 Task: Enable the audio filter "Stereo to mono downmixer" for transcode stream output.
Action: Mouse moved to (110, 10)
Screenshot: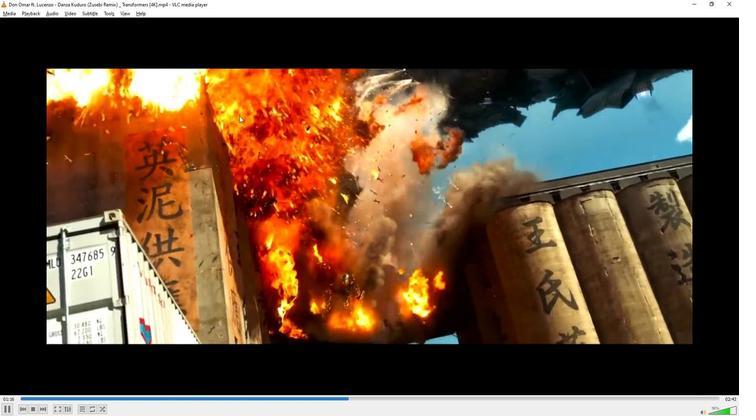 
Action: Mouse pressed left at (110, 10)
Screenshot: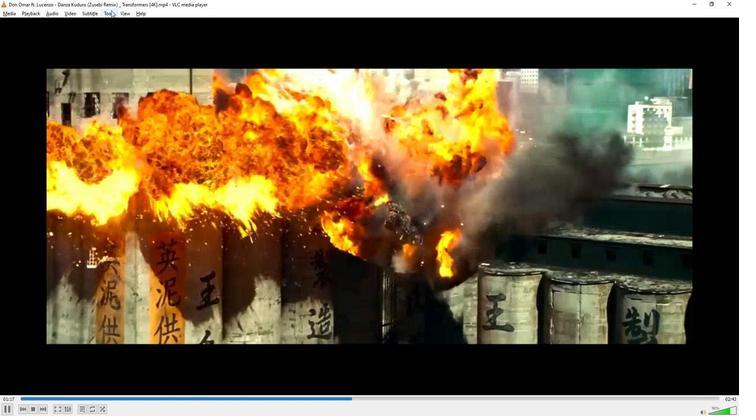 
Action: Mouse moved to (127, 107)
Screenshot: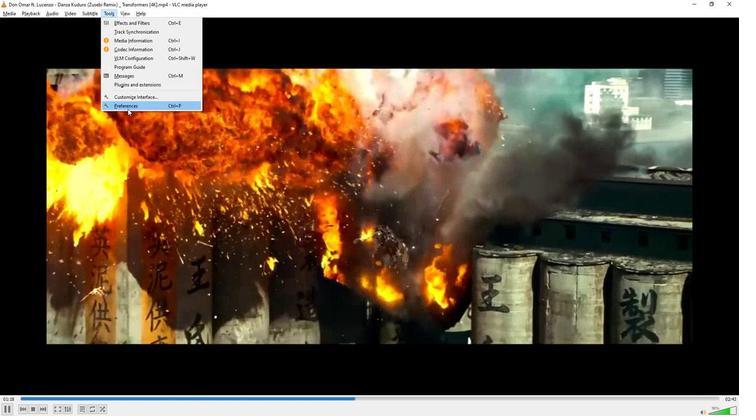 
Action: Mouse pressed left at (127, 107)
Screenshot: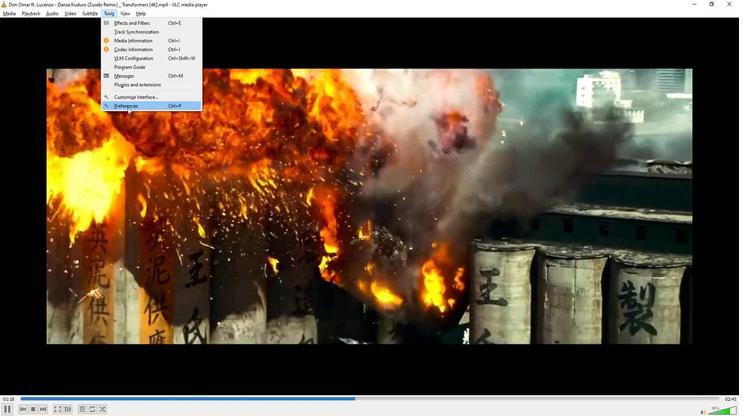 
Action: Mouse moved to (213, 313)
Screenshot: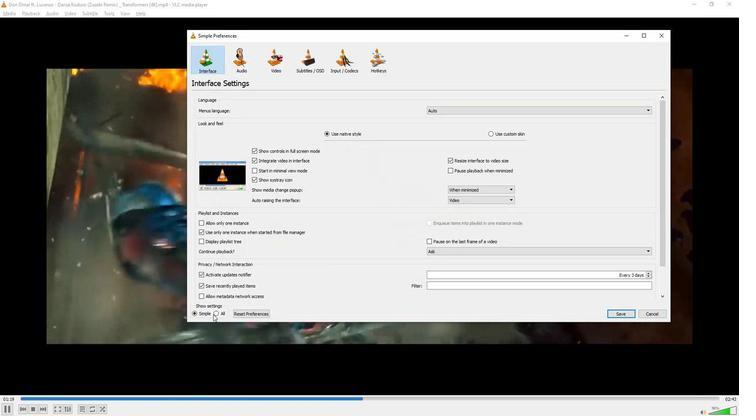 
Action: Mouse pressed left at (213, 313)
Screenshot: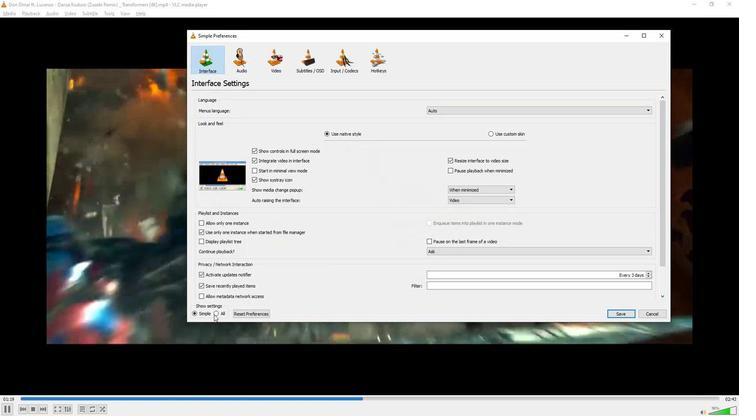 
Action: Mouse moved to (245, 248)
Screenshot: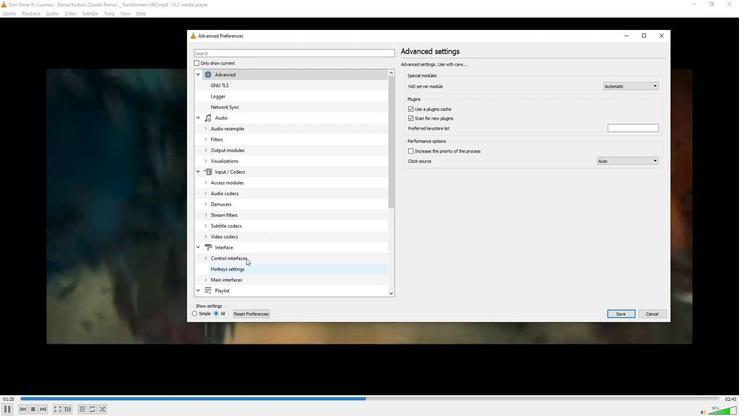 
Action: Mouse scrolled (245, 247) with delta (0, 0)
Screenshot: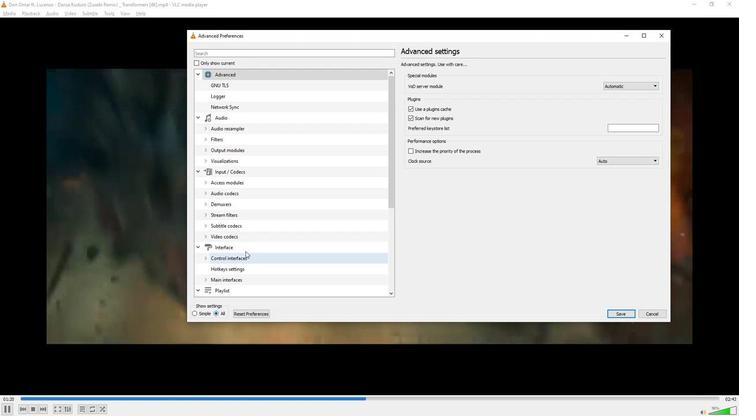 
Action: Mouse scrolled (245, 247) with delta (0, 0)
Screenshot: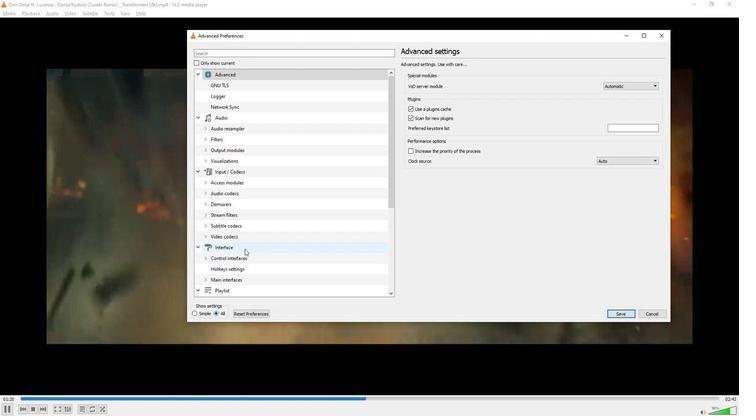 
Action: Mouse scrolled (245, 247) with delta (0, 0)
Screenshot: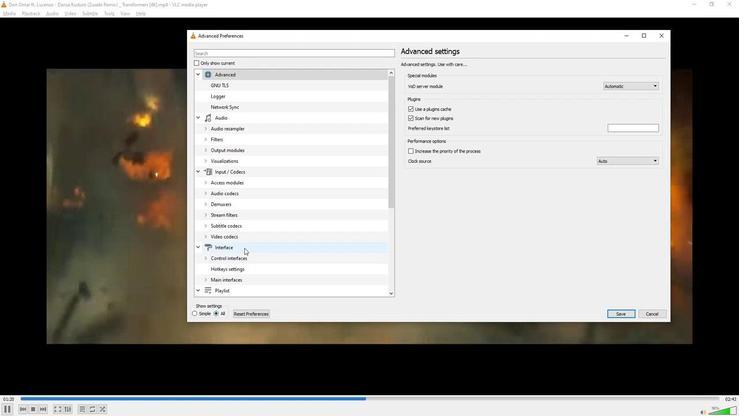 
Action: Mouse moved to (245, 247)
Screenshot: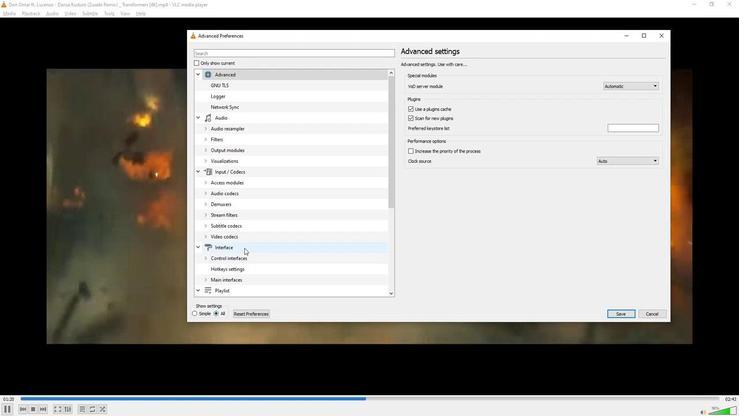 
Action: Mouse scrolled (245, 246) with delta (0, 0)
Screenshot: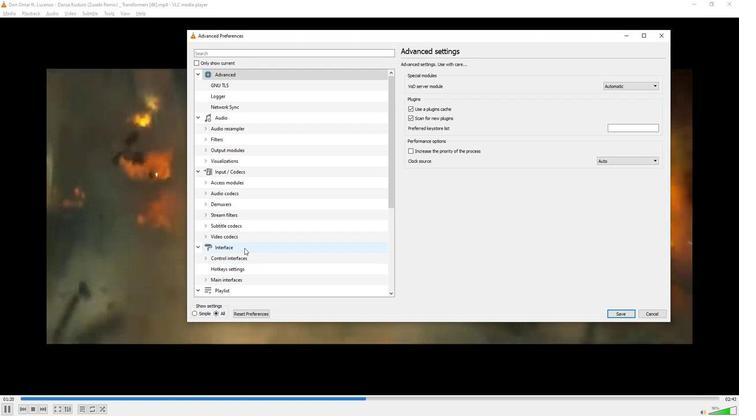 
Action: Mouse scrolled (245, 246) with delta (0, 0)
Screenshot: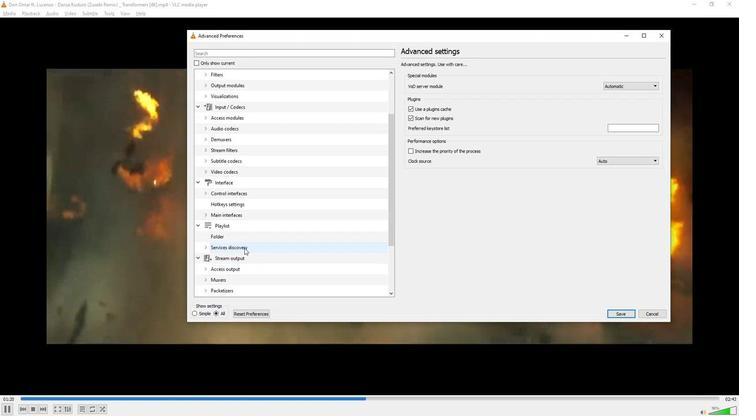 
Action: Mouse scrolled (245, 246) with delta (0, 0)
Screenshot: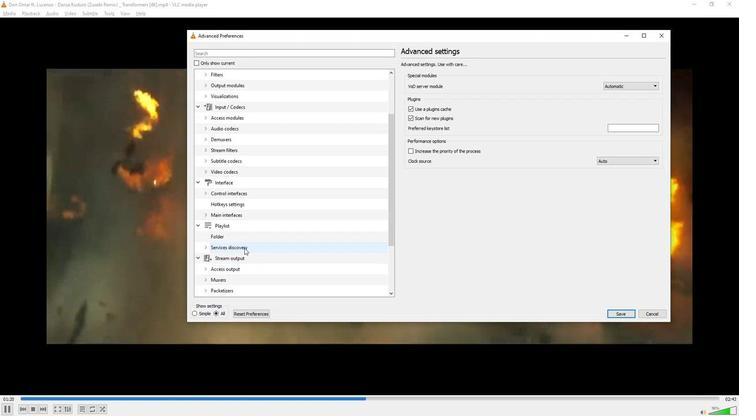 
Action: Mouse scrolled (245, 246) with delta (0, 0)
Screenshot: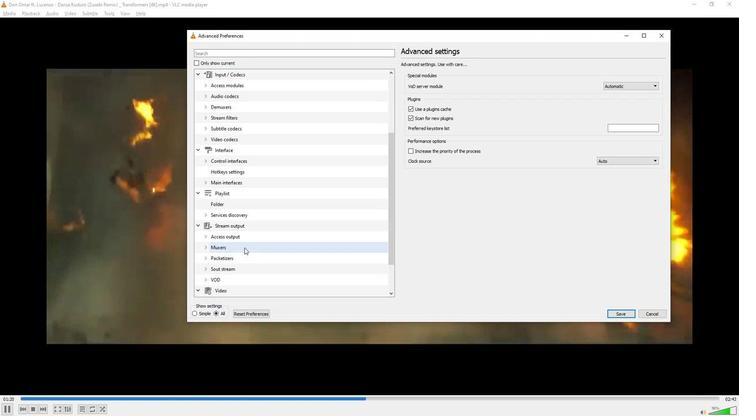 
Action: Mouse scrolled (245, 246) with delta (0, 0)
Screenshot: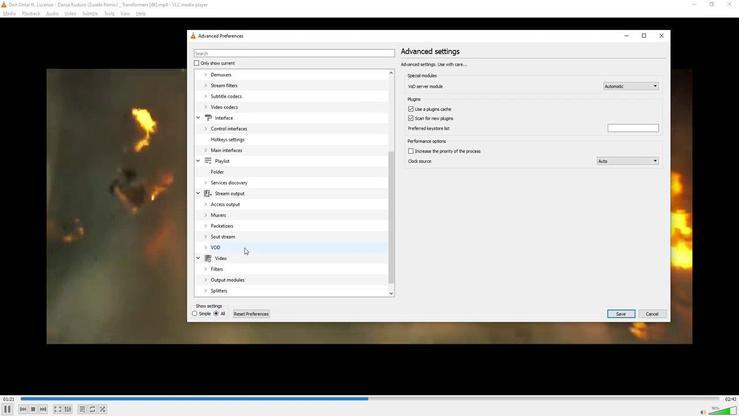 
Action: Mouse moved to (207, 227)
Screenshot: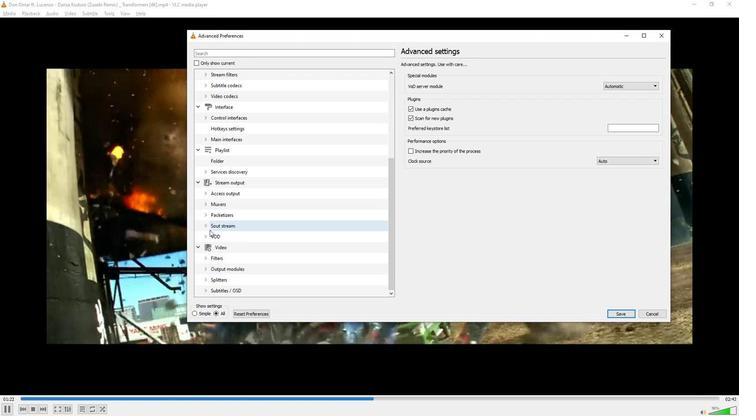 
Action: Mouse pressed left at (207, 227)
Screenshot: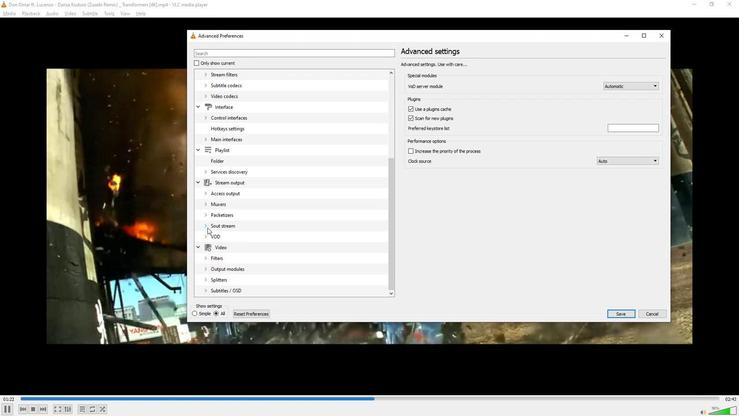 
Action: Mouse moved to (238, 245)
Screenshot: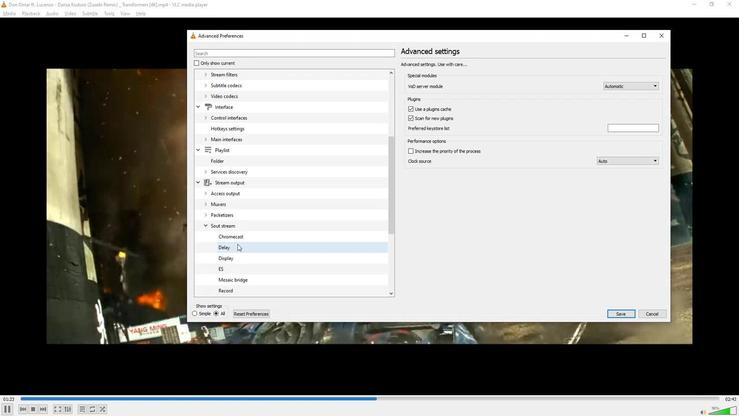 
Action: Mouse scrolled (238, 244) with delta (0, 0)
Screenshot: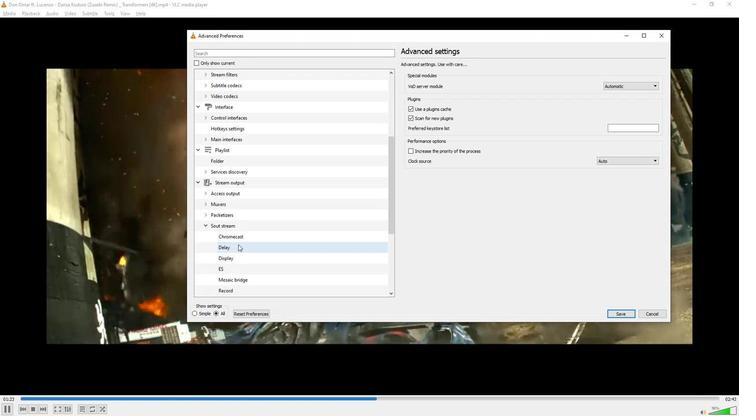
Action: Mouse moved to (238, 245)
Screenshot: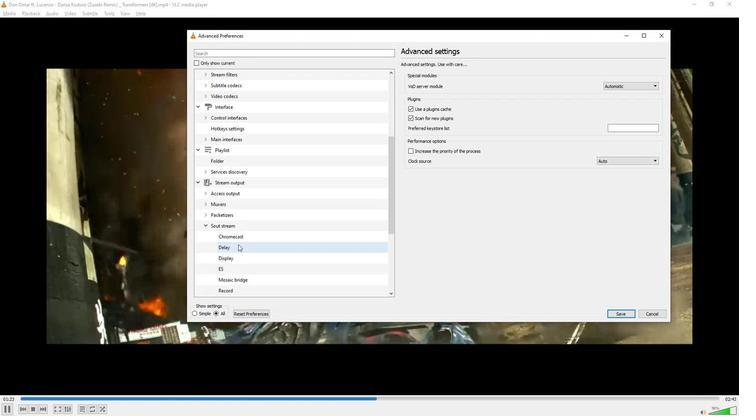 
Action: Mouse scrolled (238, 244) with delta (0, 0)
Screenshot: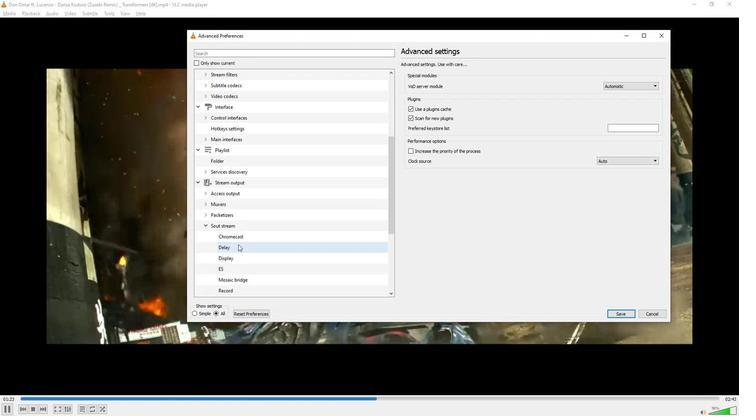 
Action: Mouse scrolled (238, 244) with delta (0, 0)
Screenshot: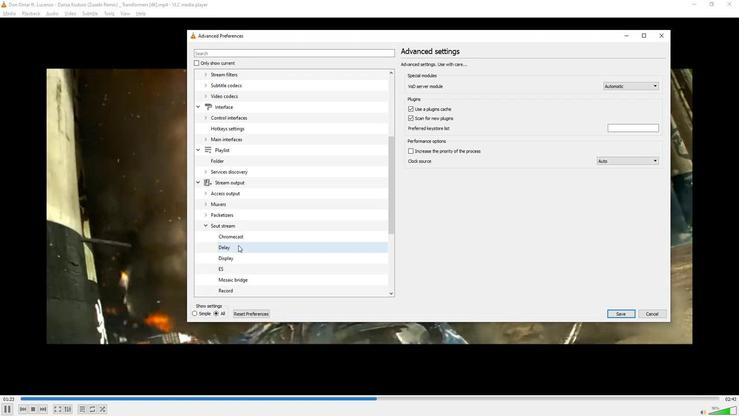 
Action: Mouse moved to (238, 245)
Screenshot: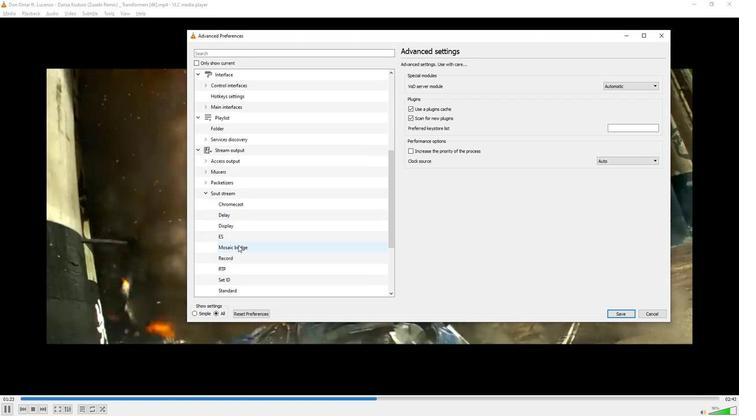 
Action: Mouse scrolled (238, 245) with delta (0, 0)
Screenshot: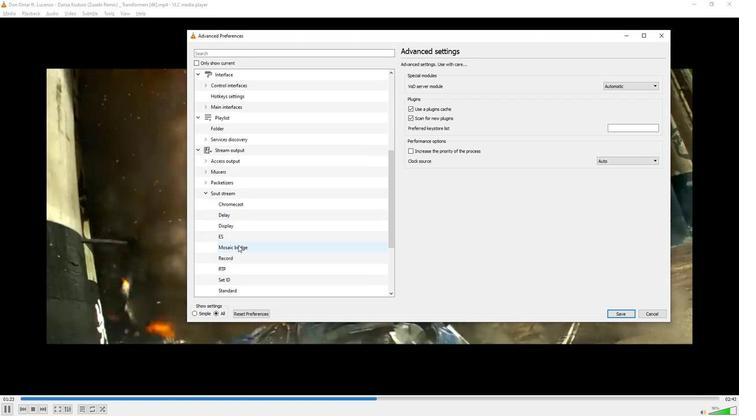 
Action: Mouse scrolled (238, 245) with delta (0, 0)
Screenshot: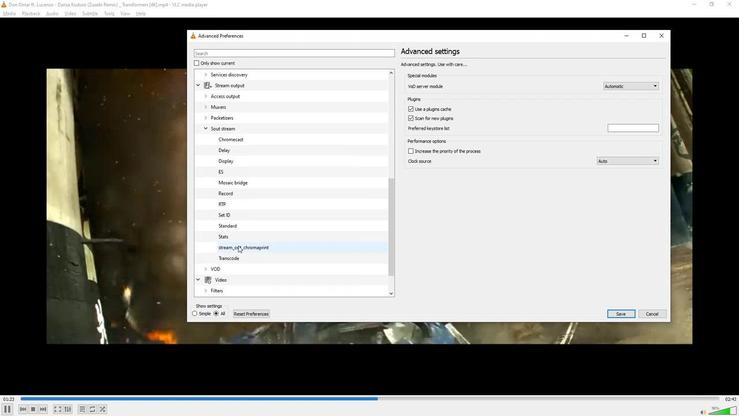 
Action: Mouse scrolled (238, 245) with delta (0, 0)
Screenshot: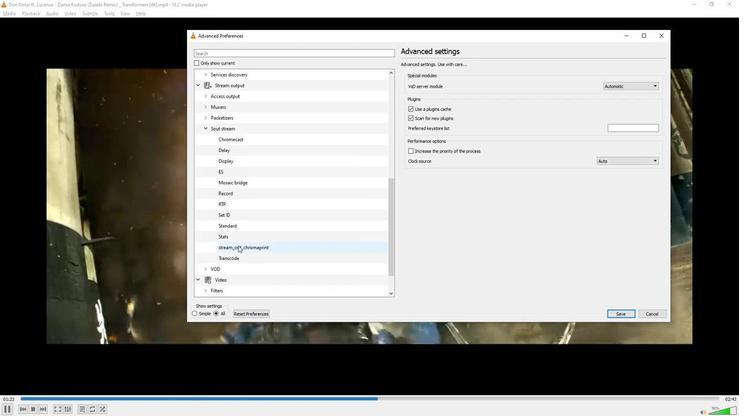 
Action: Mouse moved to (232, 228)
Screenshot: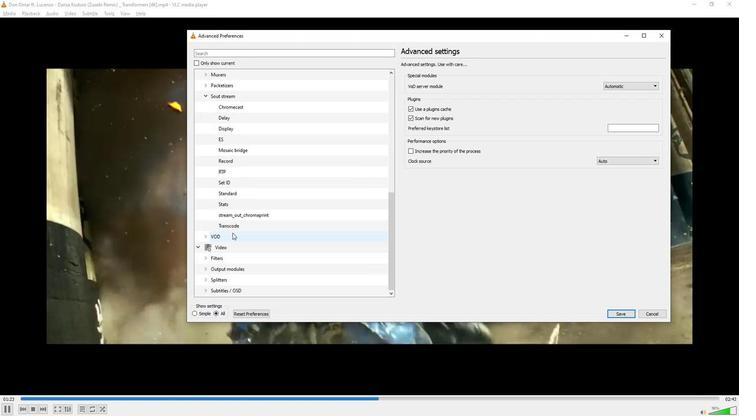 
Action: Mouse pressed left at (232, 228)
Screenshot: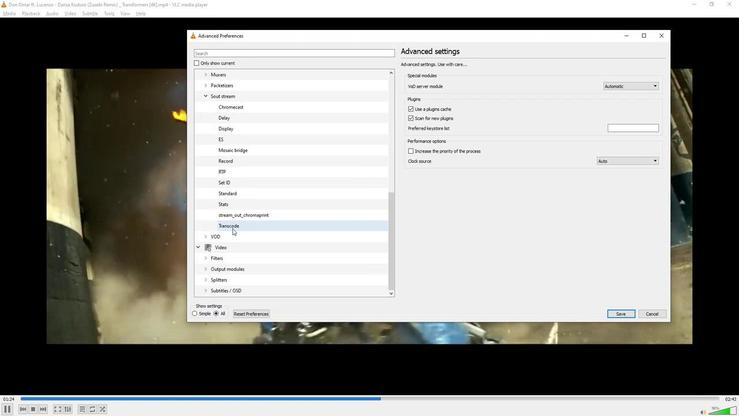 
Action: Mouse moved to (450, 194)
Screenshot: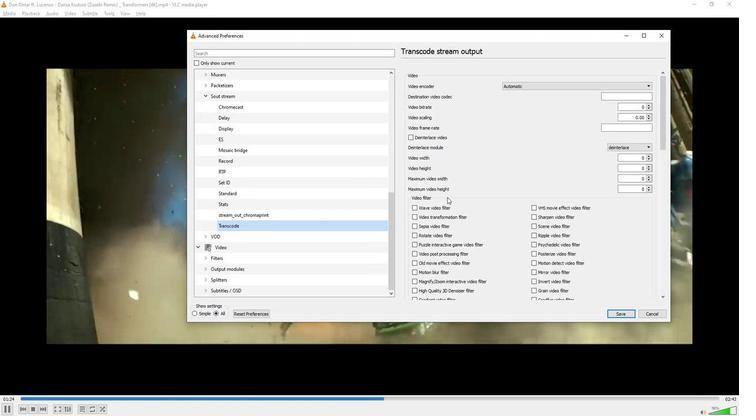 
Action: Mouse scrolled (450, 194) with delta (0, 0)
Screenshot: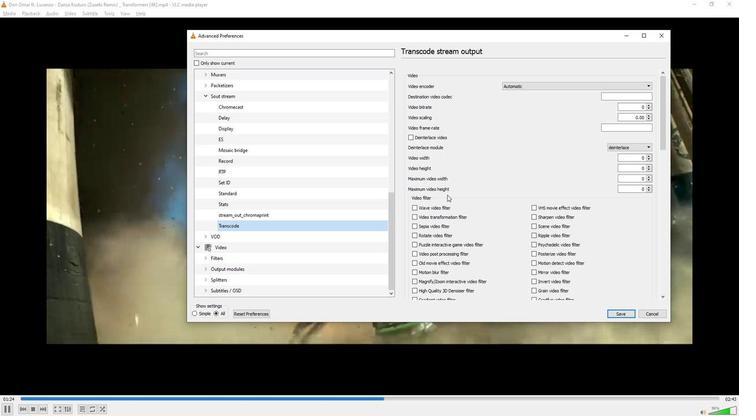 
Action: Mouse scrolled (450, 194) with delta (0, 0)
Screenshot: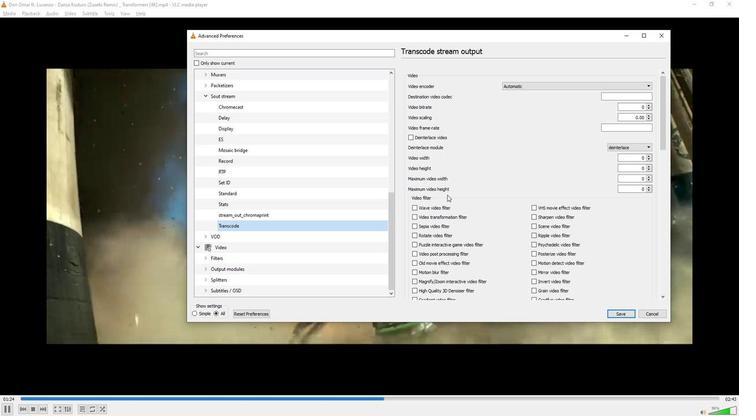 
Action: Mouse scrolled (450, 194) with delta (0, 0)
Screenshot: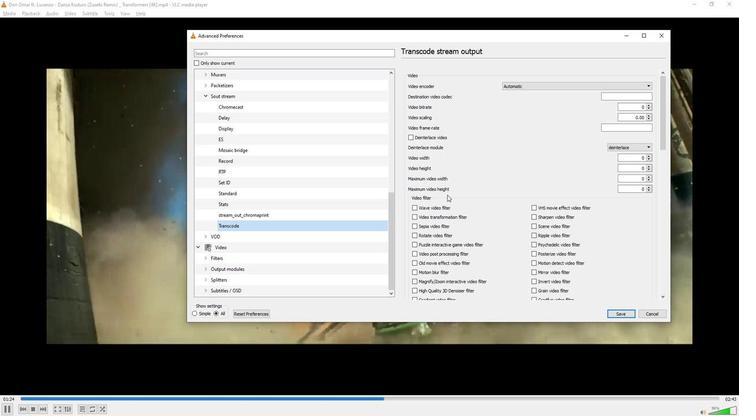 
Action: Mouse scrolled (450, 194) with delta (0, 0)
Screenshot: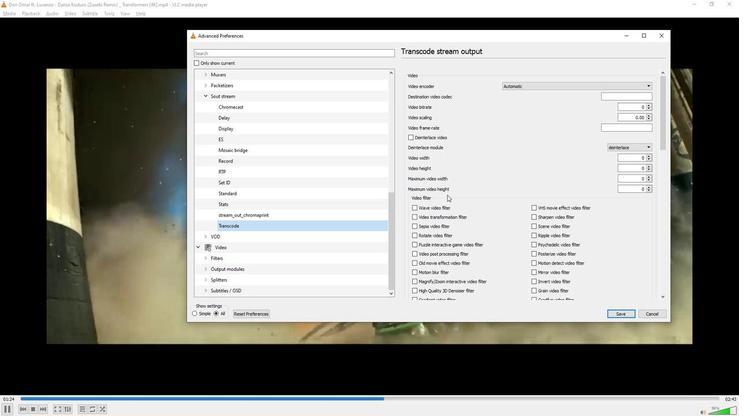 
Action: Mouse scrolled (450, 194) with delta (0, 0)
Screenshot: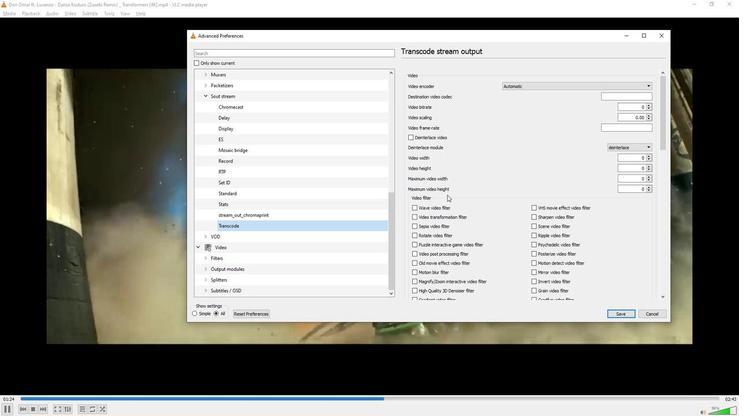 
Action: Mouse scrolled (450, 194) with delta (0, 0)
Screenshot: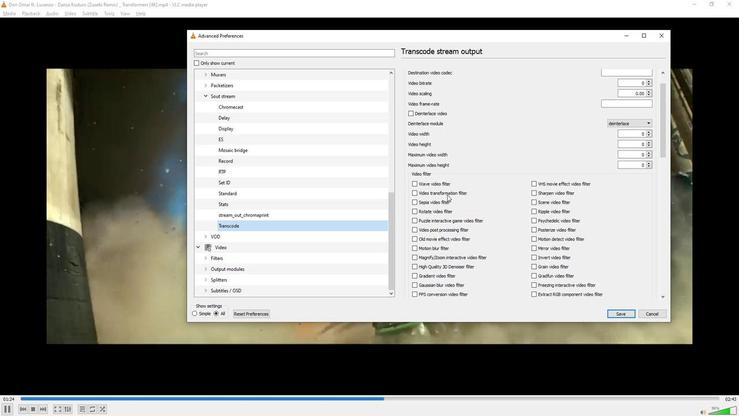 
Action: Mouse scrolled (450, 194) with delta (0, 0)
Screenshot: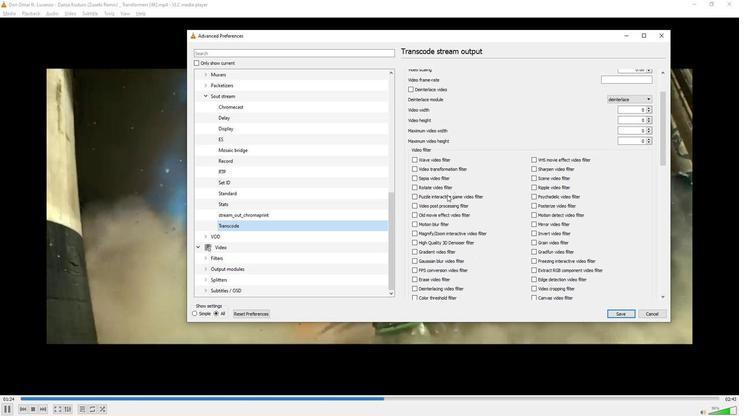 
Action: Mouse scrolled (450, 194) with delta (0, 0)
Screenshot: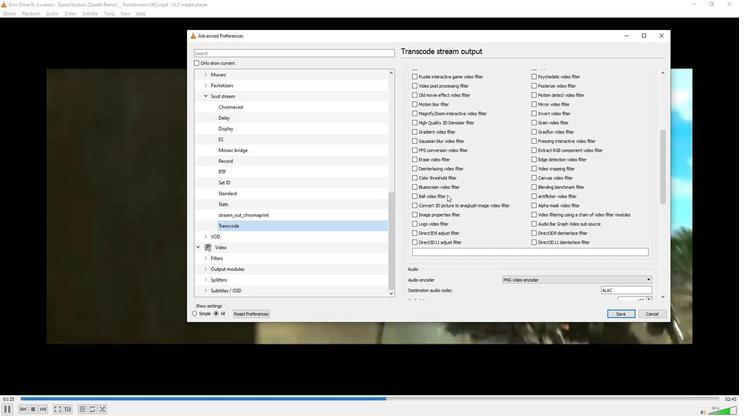 
Action: Mouse scrolled (450, 194) with delta (0, 0)
Screenshot: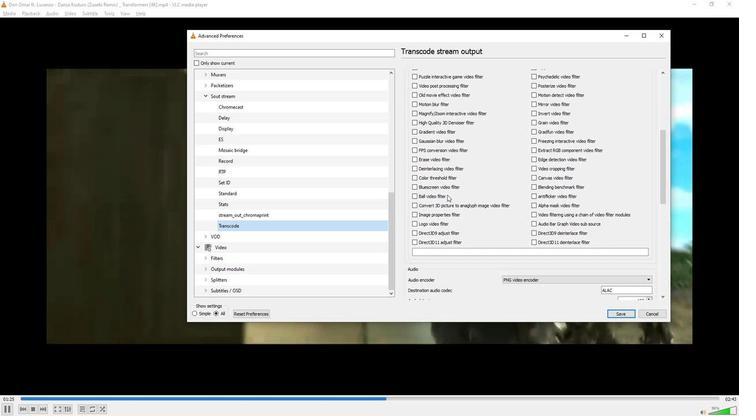 
Action: Mouse scrolled (450, 194) with delta (0, 0)
Screenshot: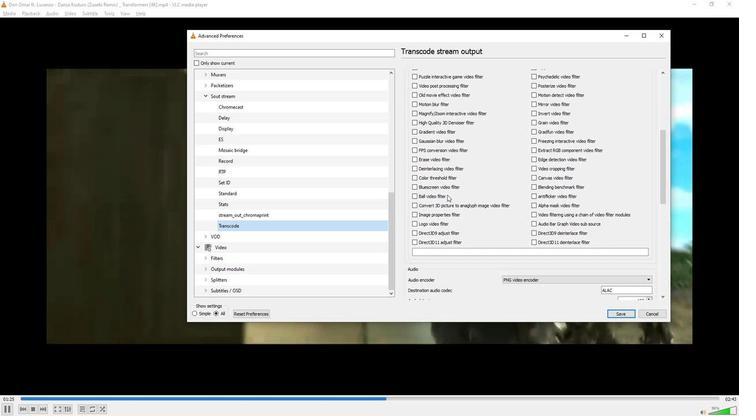 
Action: Mouse scrolled (450, 194) with delta (0, 0)
Screenshot: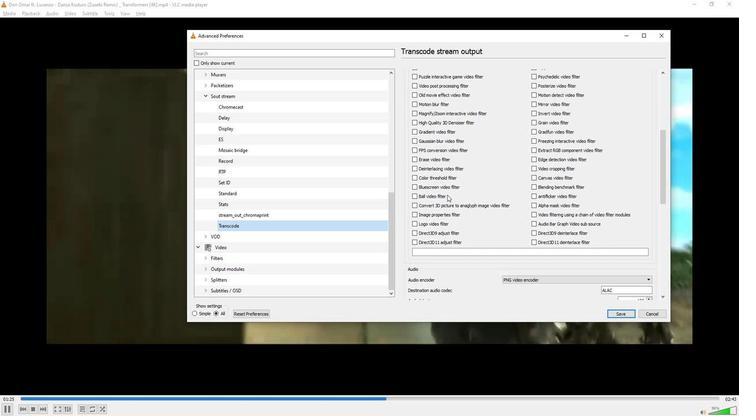 
Action: Mouse scrolled (450, 194) with delta (0, 0)
Screenshot: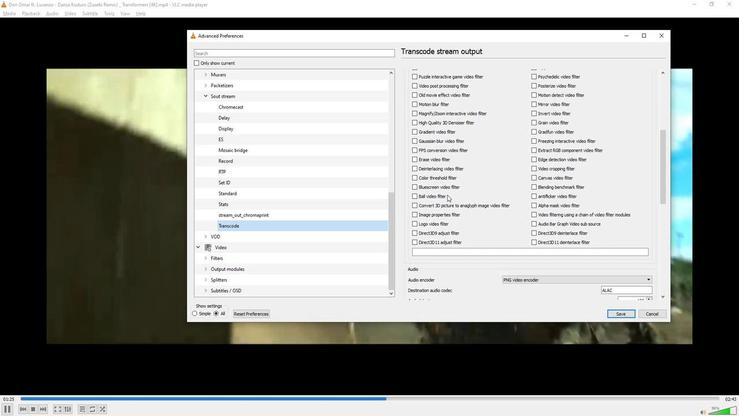 
Action: Mouse scrolled (450, 194) with delta (0, 0)
Screenshot: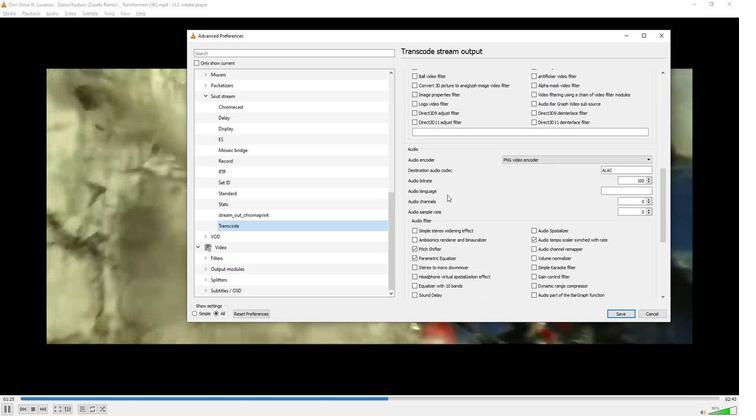 
Action: Mouse moved to (450, 194)
Screenshot: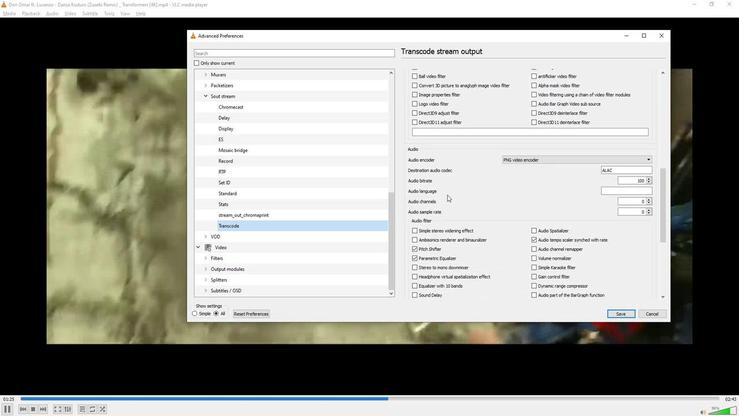 
Action: Mouse scrolled (450, 194) with delta (0, 0)
Screenshot: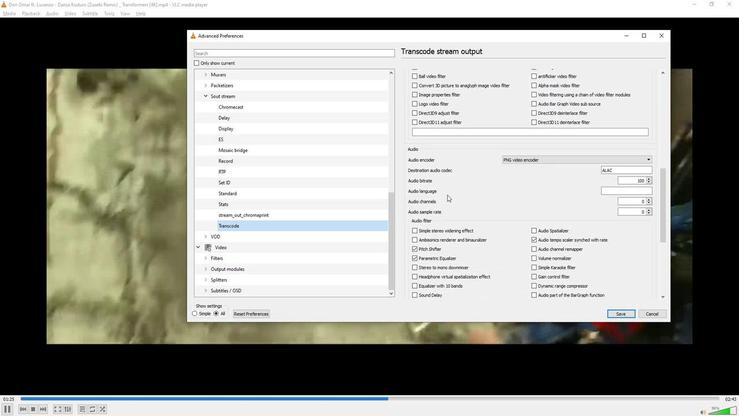 
Action: Mouse moved to (415, 220)
Screenshot: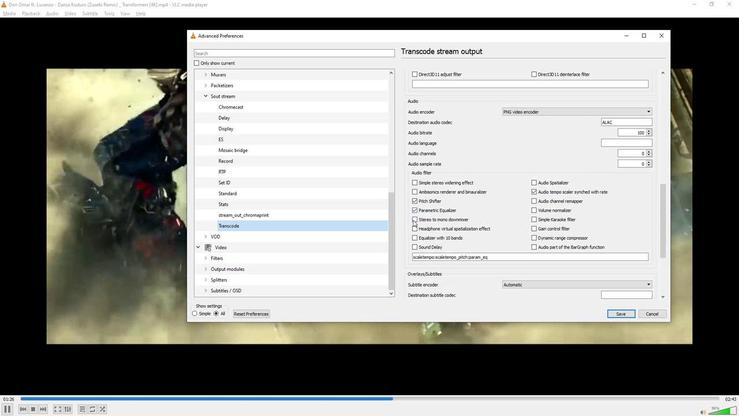 
Action: Mouse pressed left at (415, 220)
Screenshot: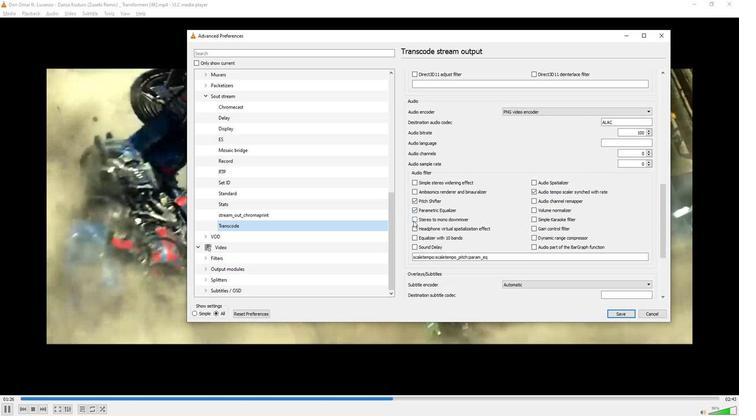 
Action: Mouse moved to (409, 237)
Screenshot: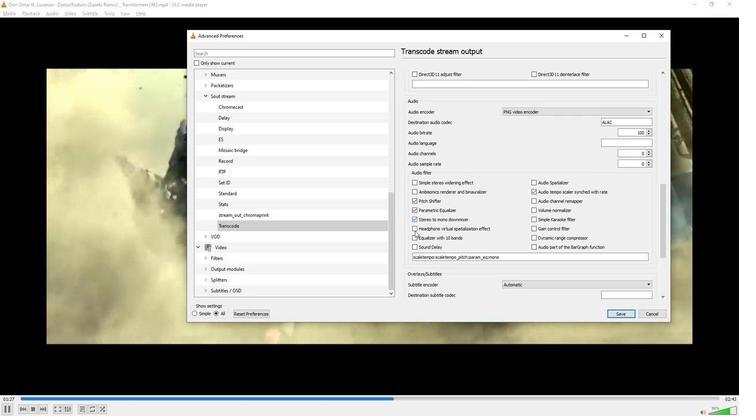 
